 Task: Find Round Trip flight tickets for 1 adult, in Economy from Delhi to Jaipur to travel on 11-Dec-2023. Jaipur to Delhi on 26-Dec-2023. Look for the cheapest flights.
Action: Mouse moved to (273, 271)
Screenshot: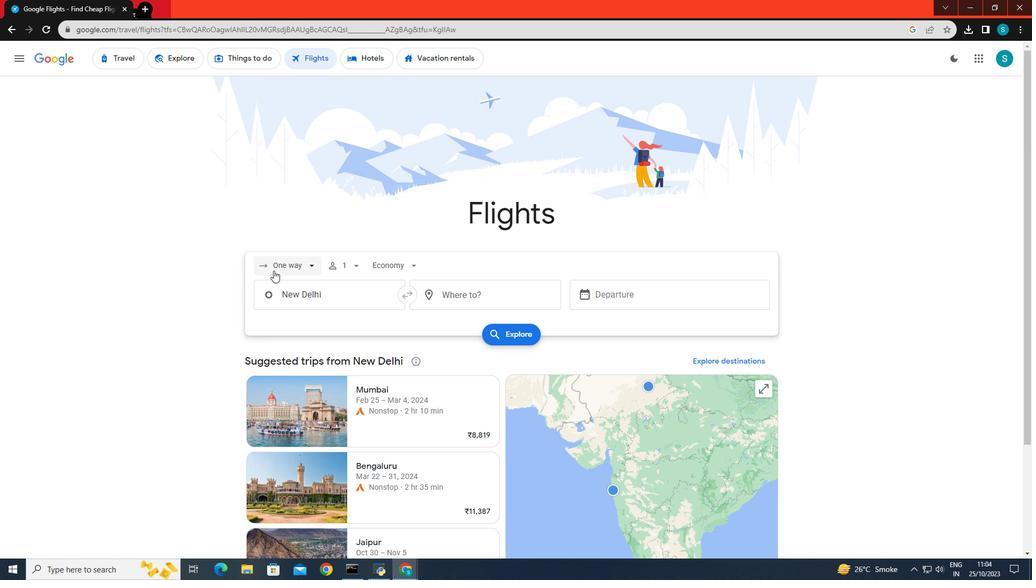 
Action: Mouse pressed left at (273, 271)
Screenshot: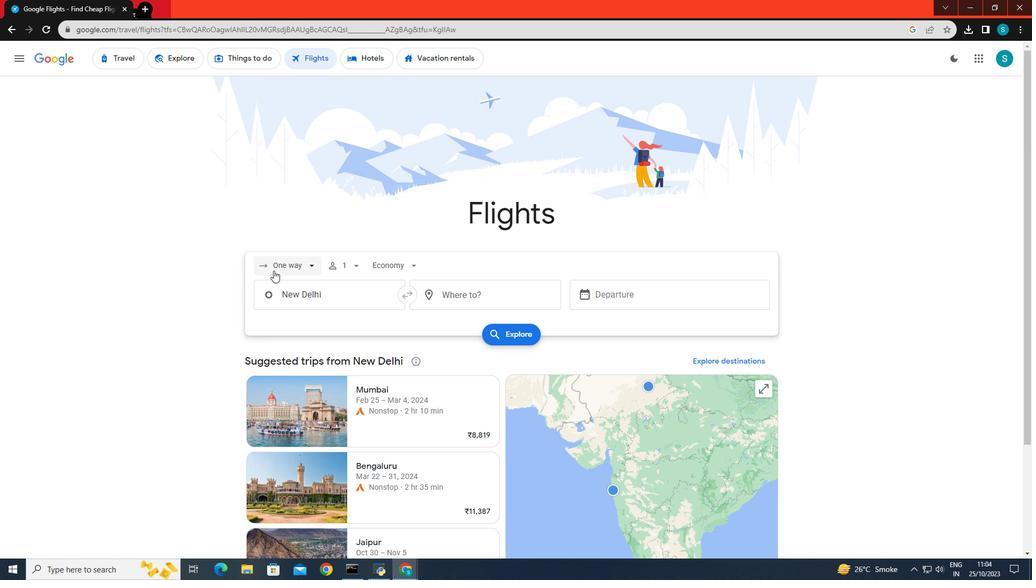 
Action: Mouse moved to (293, 295)
Screenshot: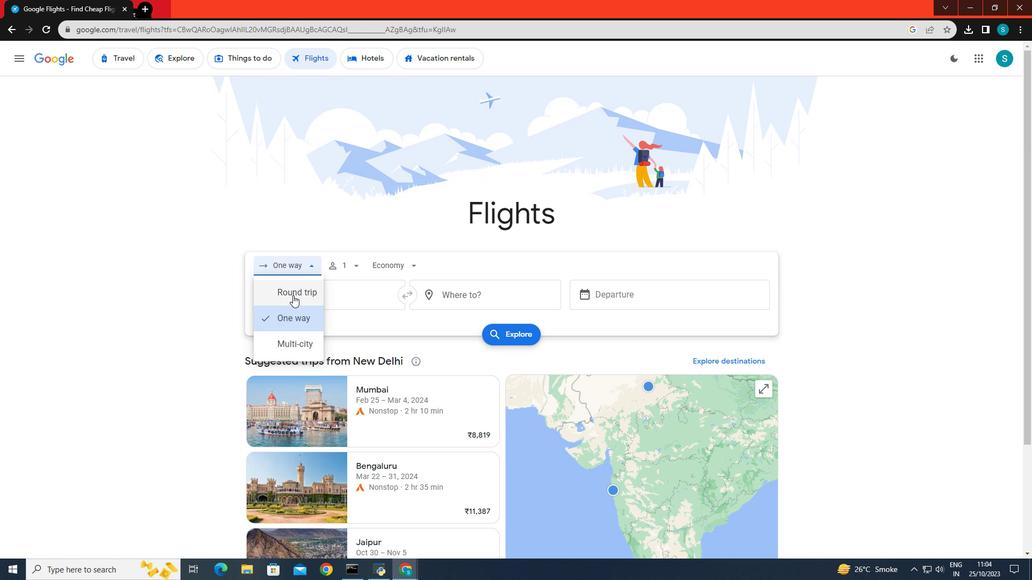 
Action: Mouse pressed left at (293, 295)
Screenshot: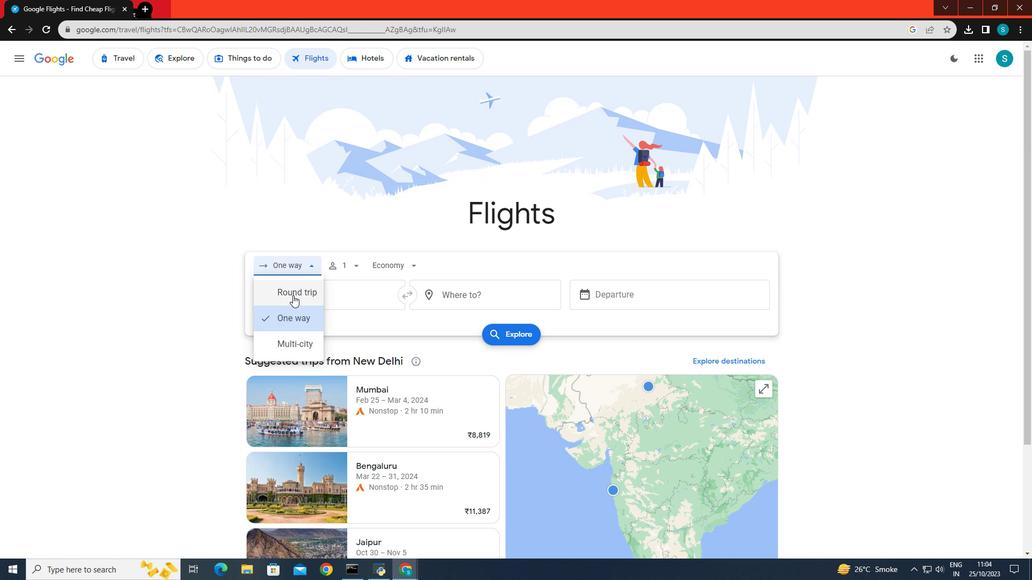 
Action: Mouse moved to (350, 261)
Screenshot: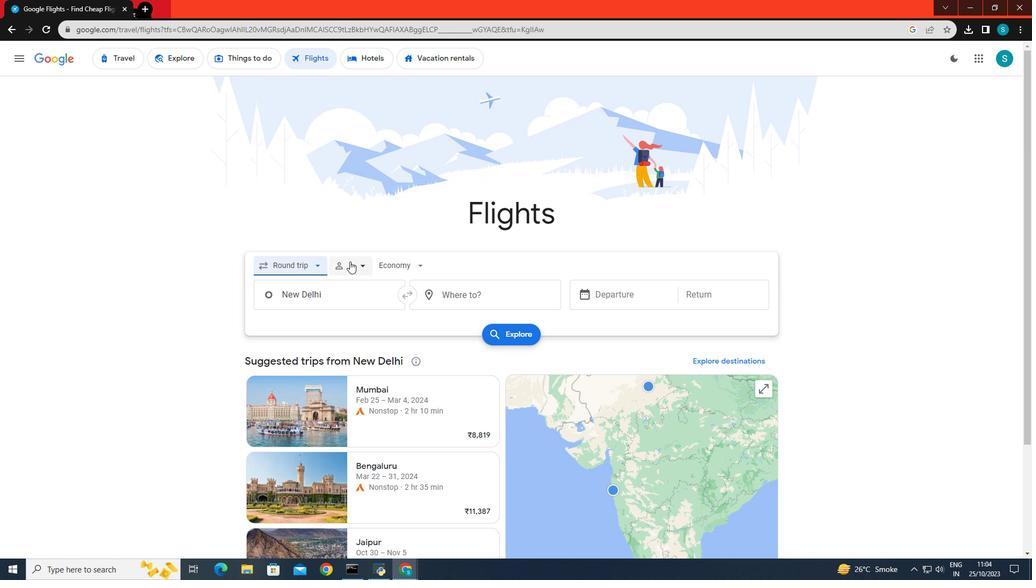 
Action: Mouse pressed left at (350, 261)
Screenshot: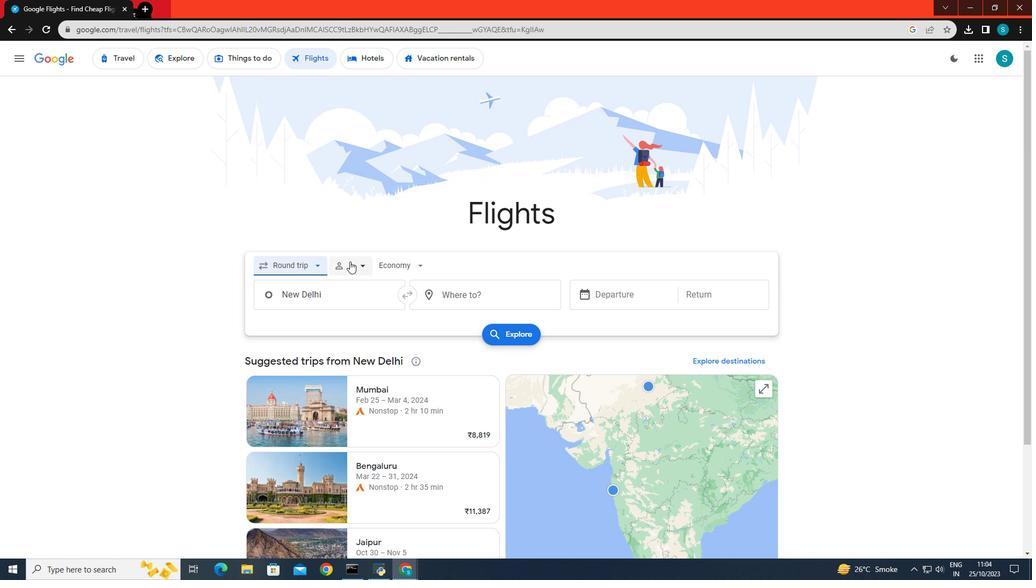 
Action: Mouse moved to (425, 411)
Screenshot: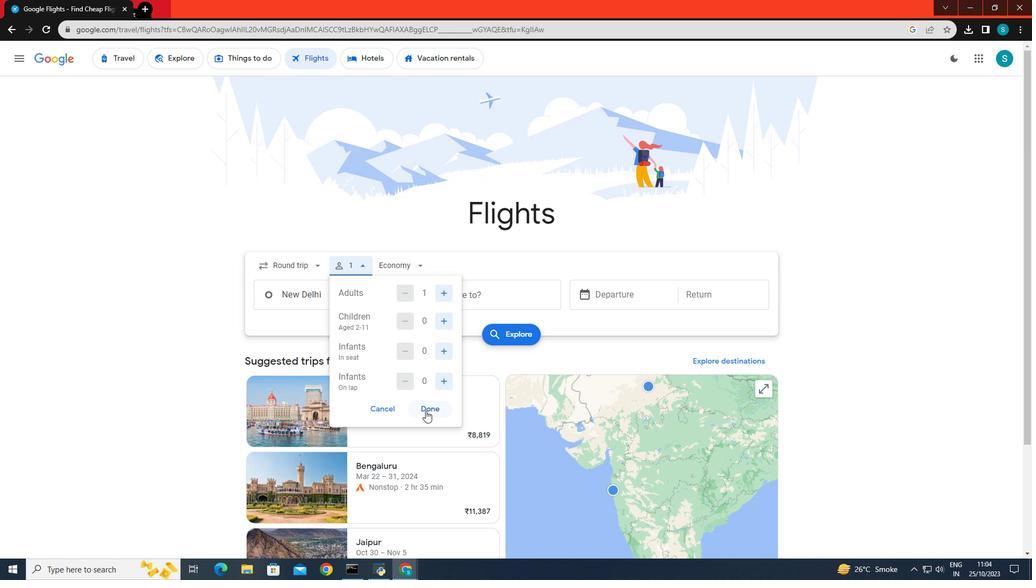 
Action: Mouse pressed left at (425, 411)
Screenshot: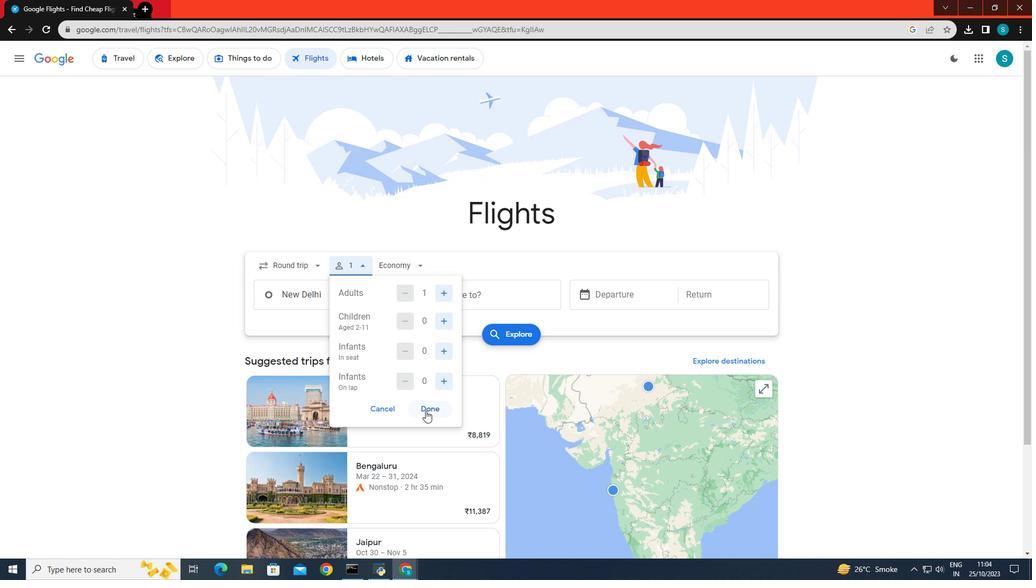 
Action: Mouse moved to (410, 268)
Screenshot: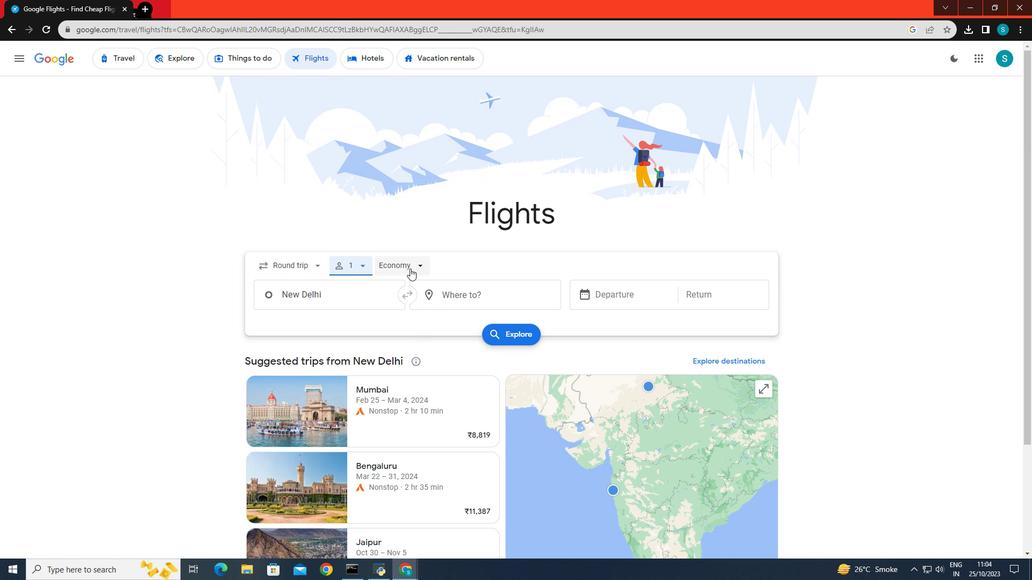 
Action: Mouse pressed left at (410, 268)
Screenshot: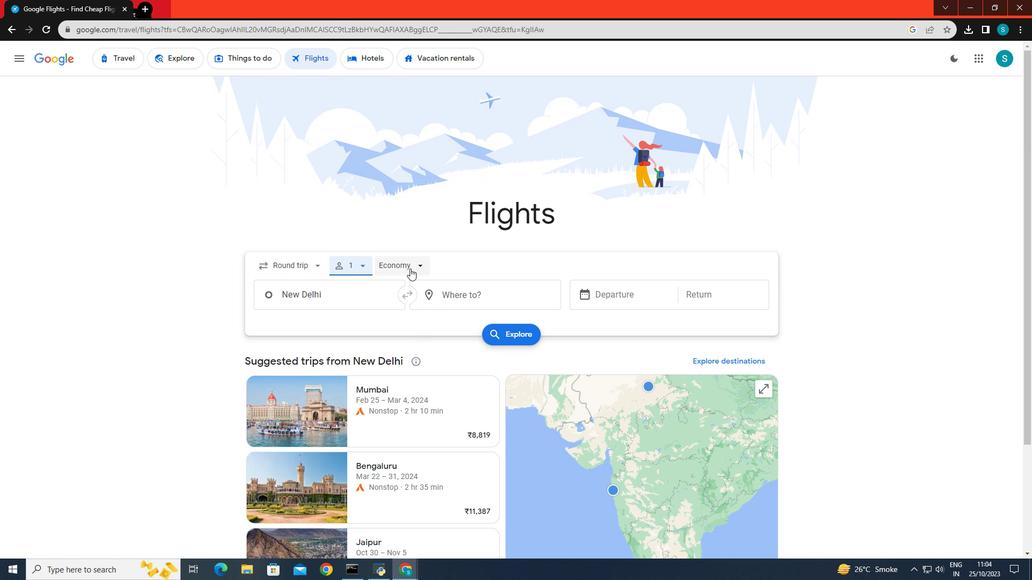 
Action: Mouse moved to (416, 295)
Screenshot: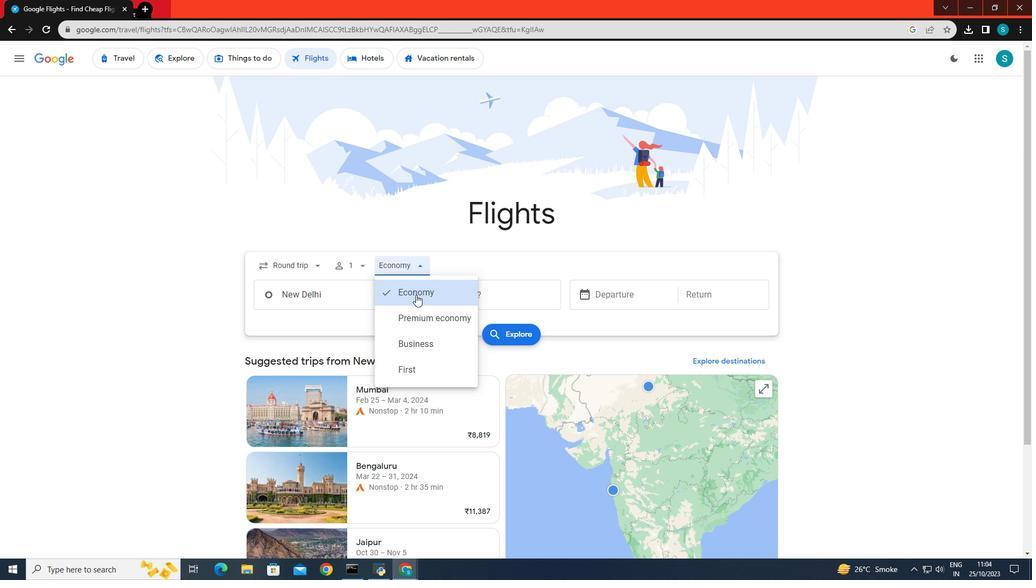 
Action: Mouse pressed left at (416, 295)
Screenshot: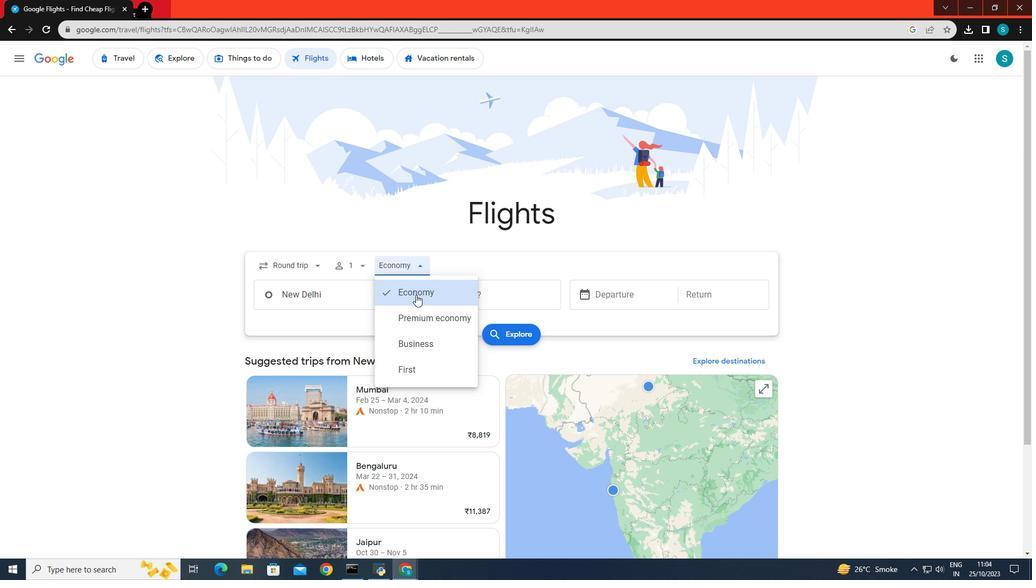 
Action: Mouse moved to (374, 294)
Screenshot: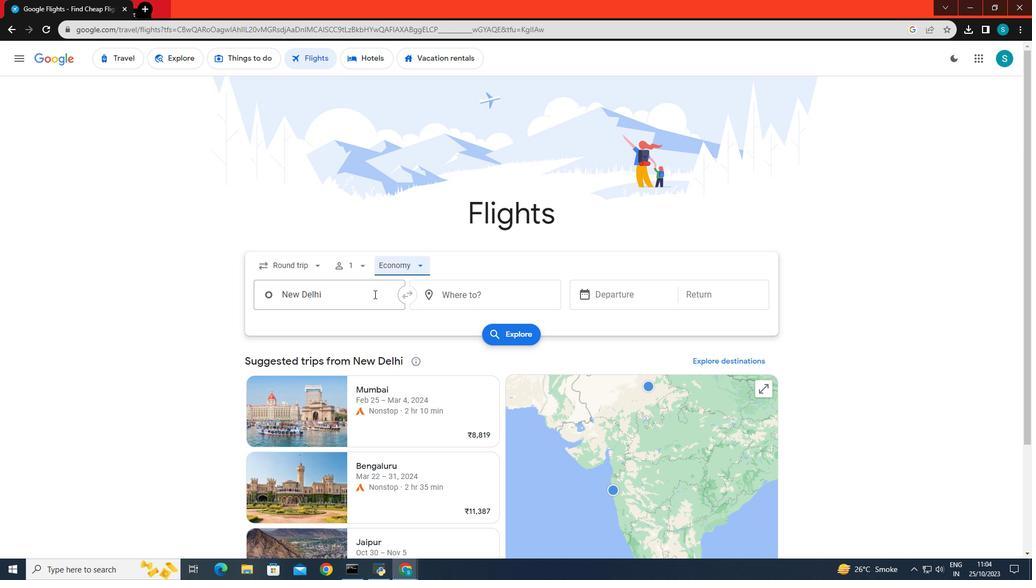 
Action: Mouse pressed left at (374, 294)
Screenshot: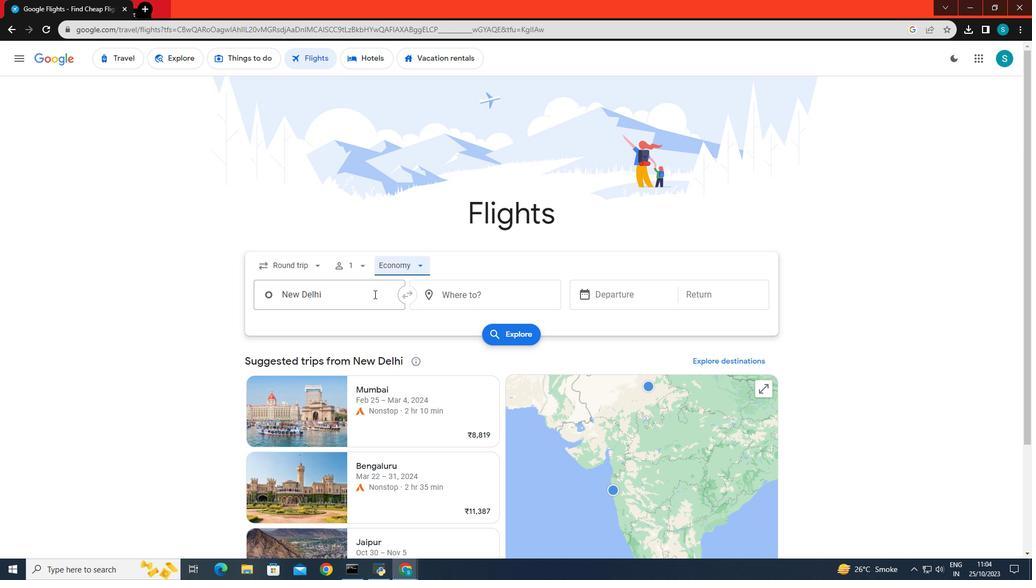 
Action: Key pressed <Key.backspace><Key.caps_lock>D<Key.caps_lock>elhi
Screenshot: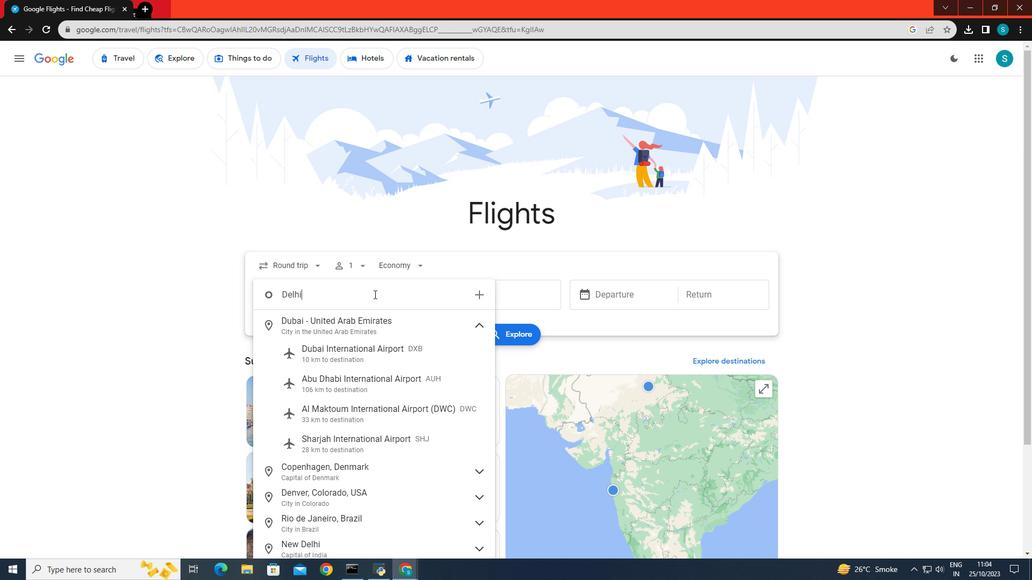 
Action: Mouse moved to (385, 358)
Screenshot: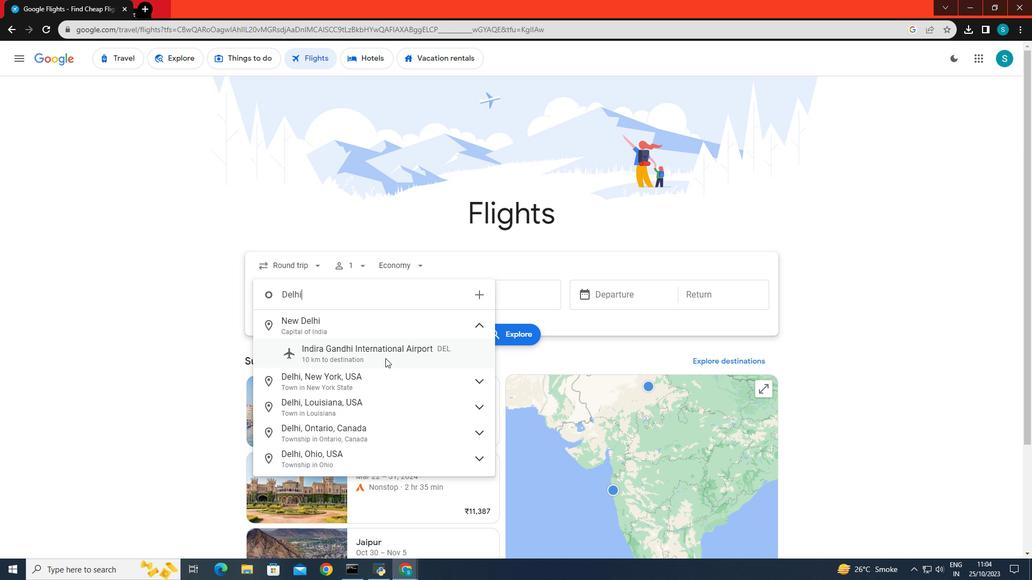 
Action: Mouse pressed left at (385, 358)
Screenshot: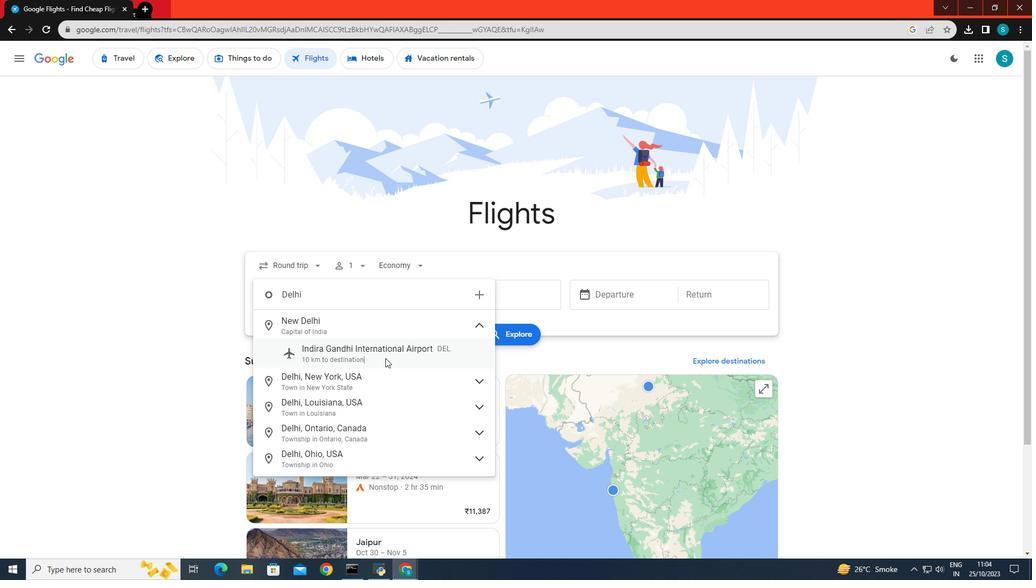 
Action: Mouse moved to (463, 291)
Screenshot: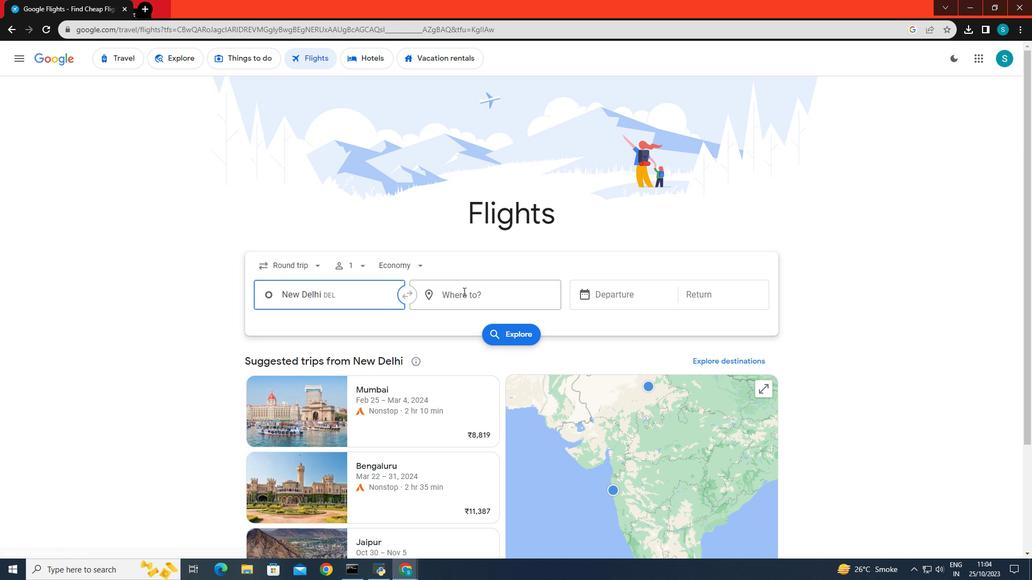 
Action: Mouse pressed left at (463, 291)
Screenshot: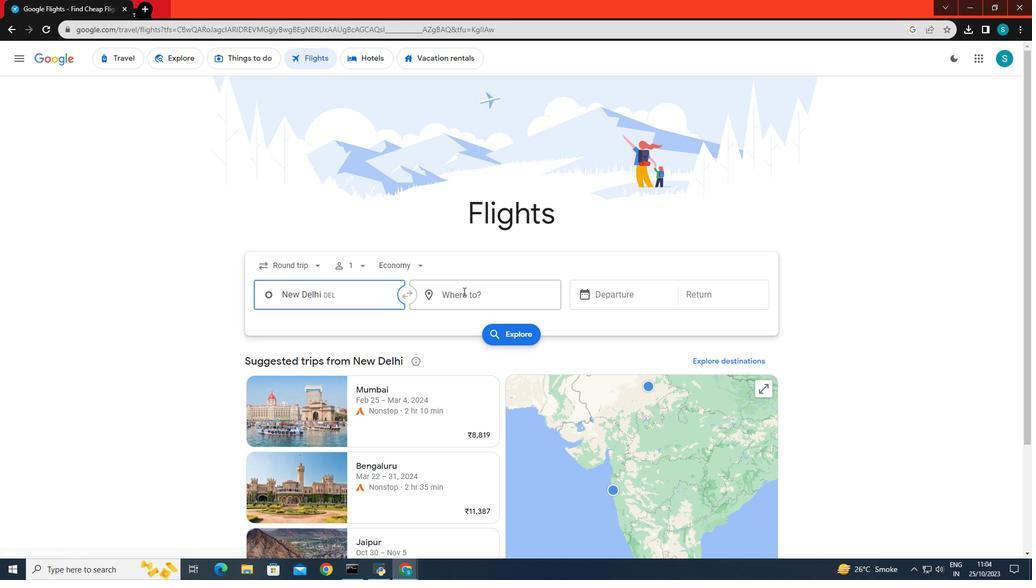 
Action: Key pressed <Key.caps_lock>J<Key.caps_lock>aipur
Screenshot: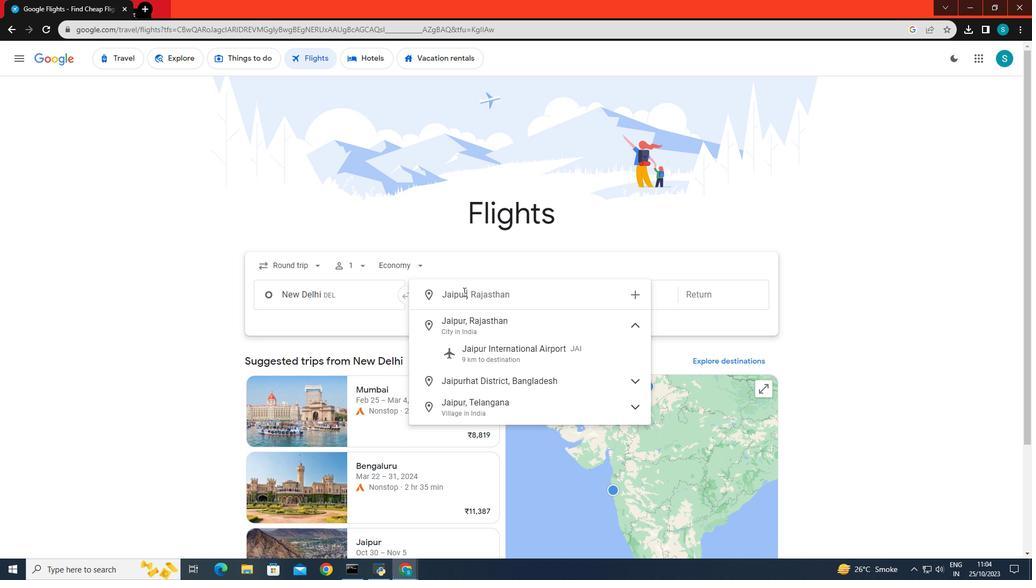 
Action: Mouse moved to (476, 351)
Screenshot: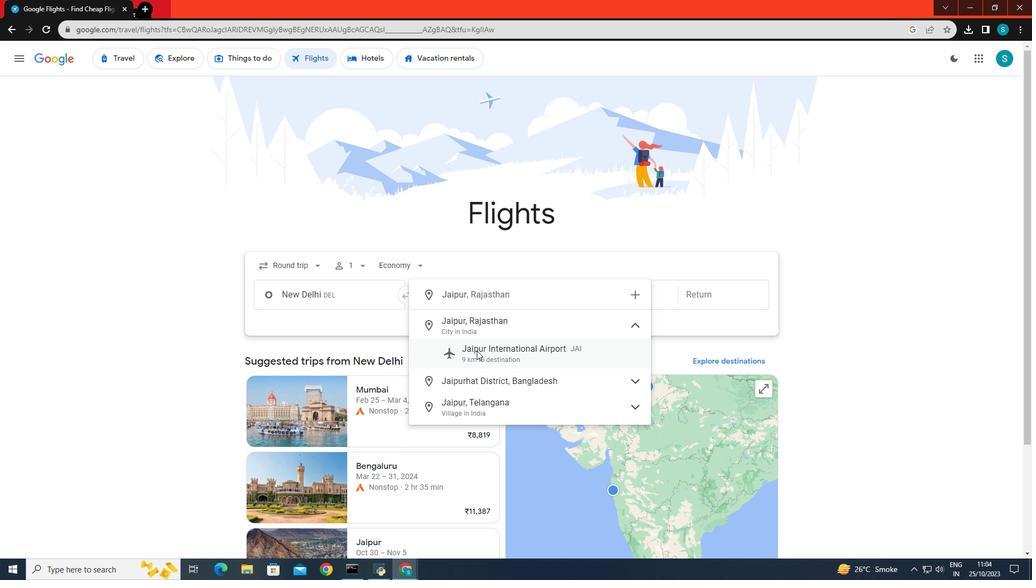 
Action: Mouse pressed left at (476, 351)
Screenshot: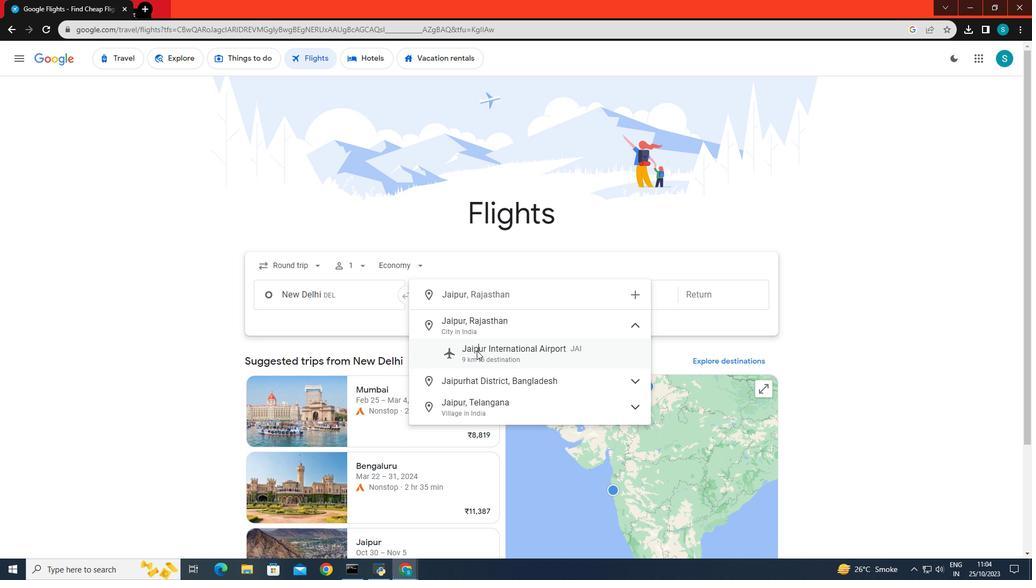 
Action: Mouse moved to (610, 293)
Screenshot: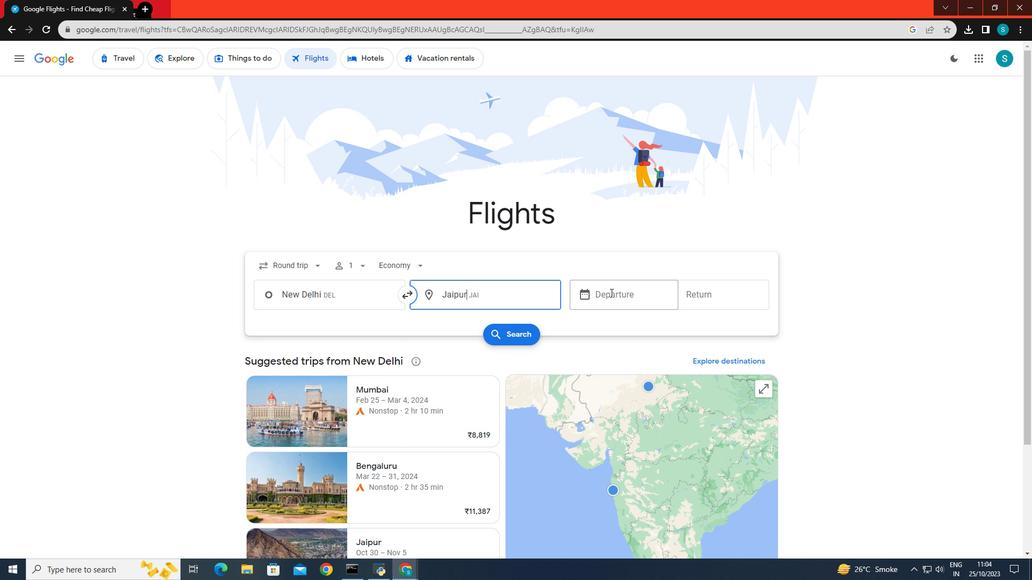 
Action: Mouse pressed left at (610, 293)
Screenshot: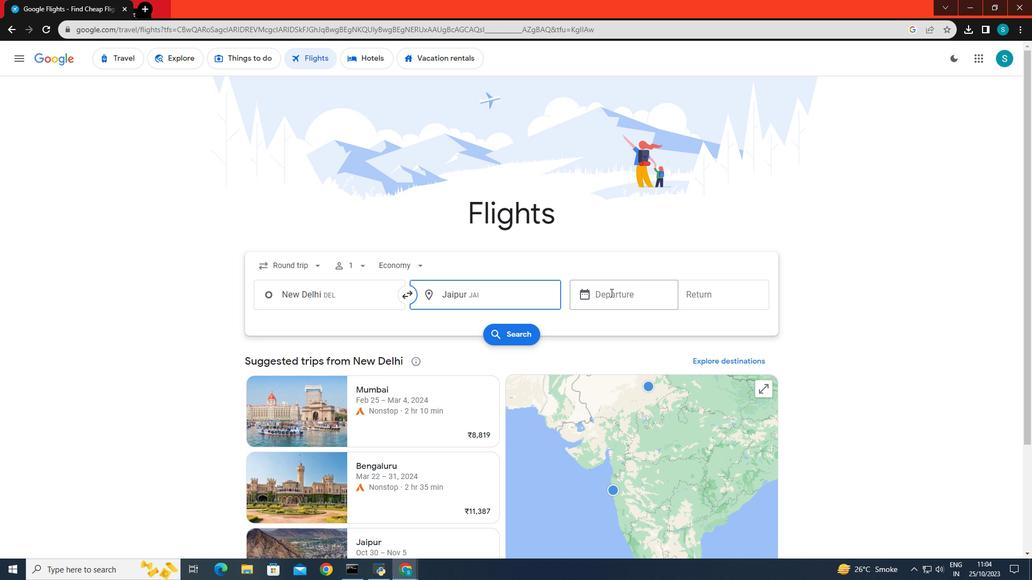 
Action: Mouse moved to (773, 410)
Screenshot: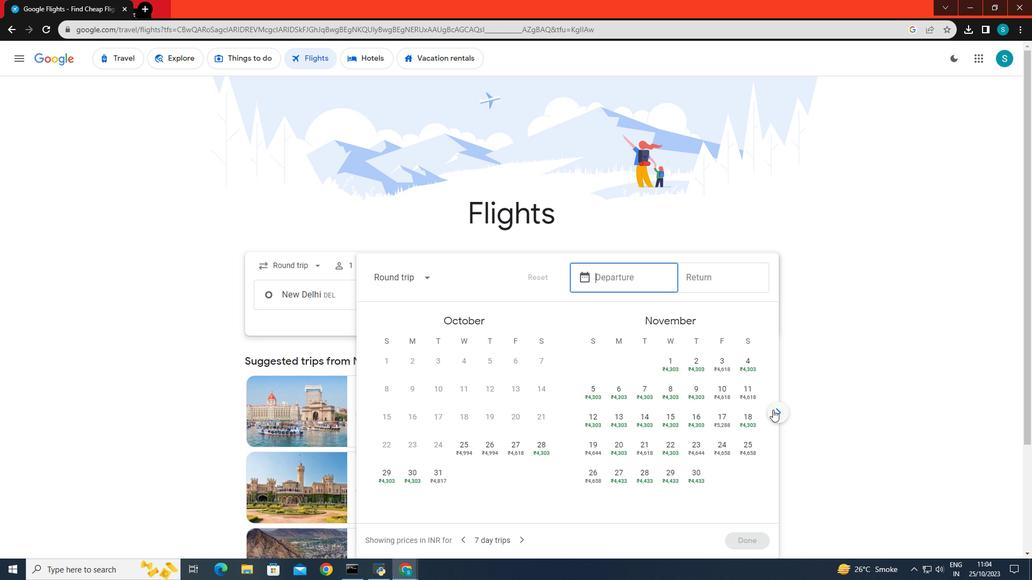 
Action: Mouse pressed left at (773, 410)
Screenshot: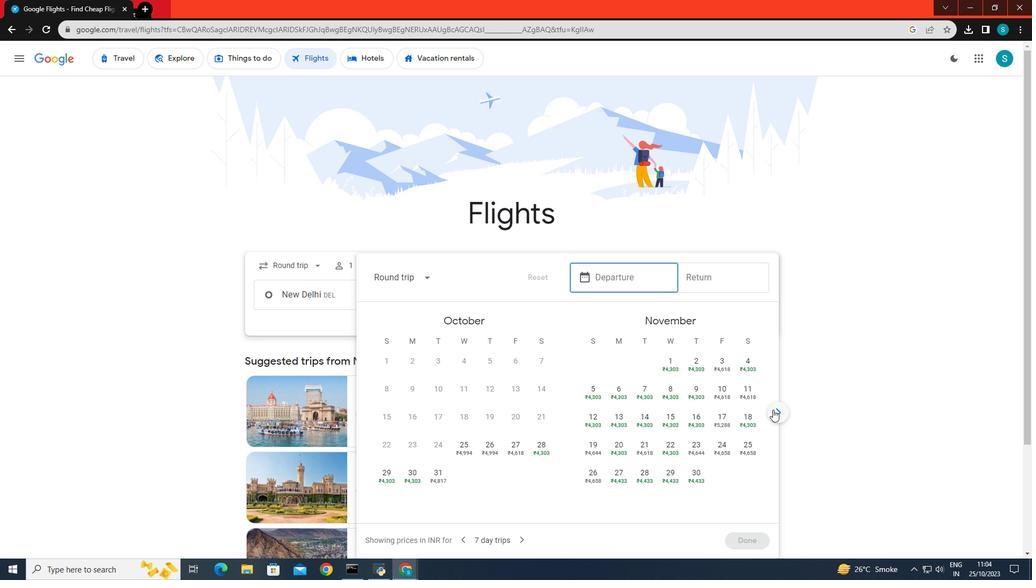 
Action: Mouse moved to (614, 424)
Screenshot: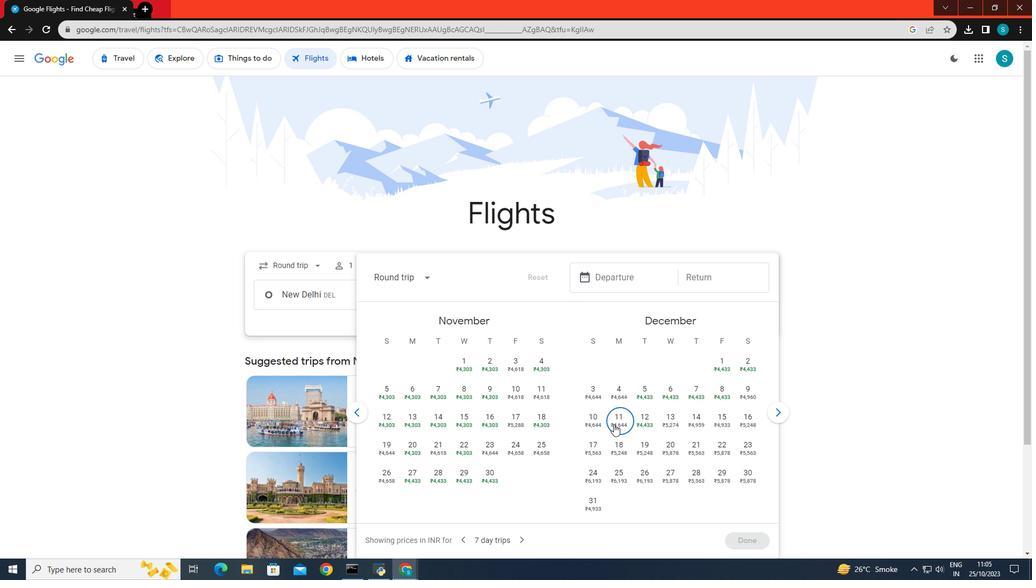 
Action: Mouse pressed left at (614, 424)
Screenshot: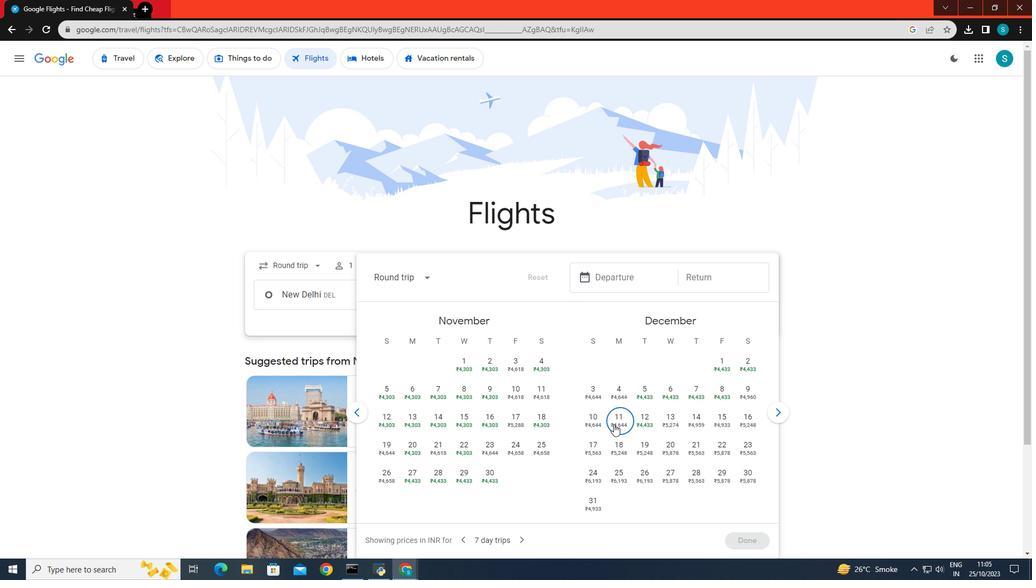 
Action: Mouse moved to (643, 478)
Screenshot: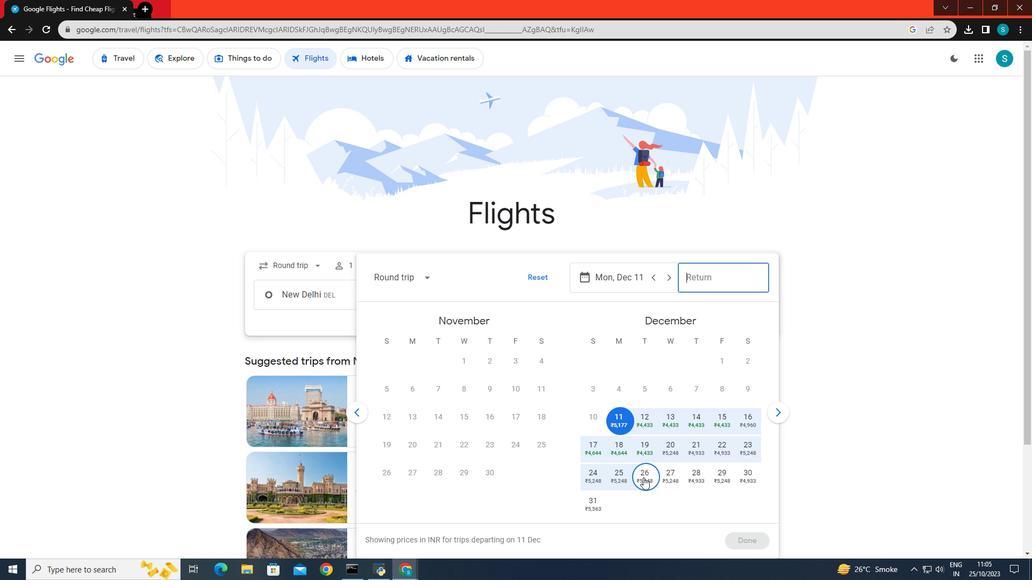 
Action: Mouse pressed left at (643, 478)
Screenshot: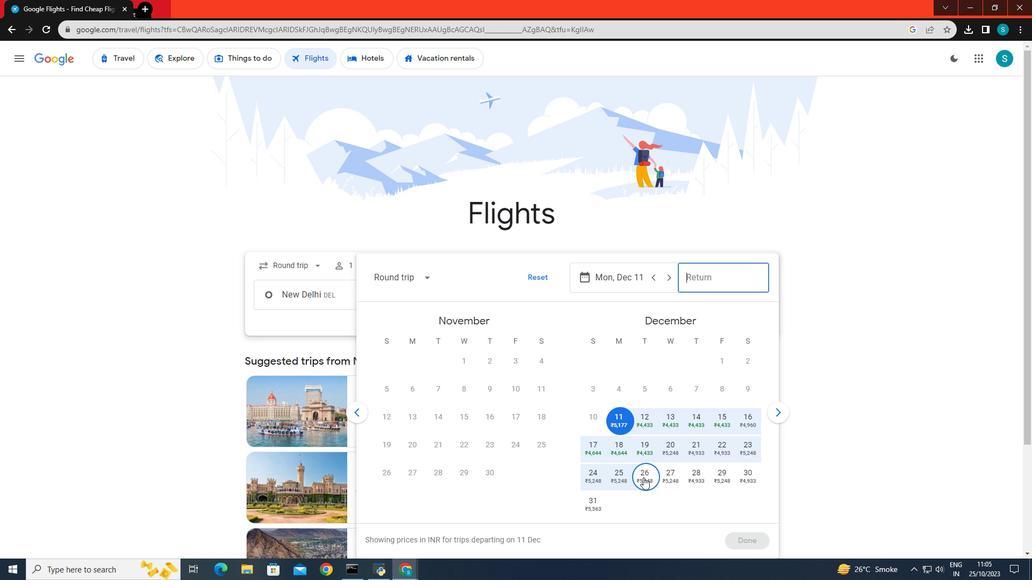 
Action: Mouse moved to (750, 536)
Screenshot: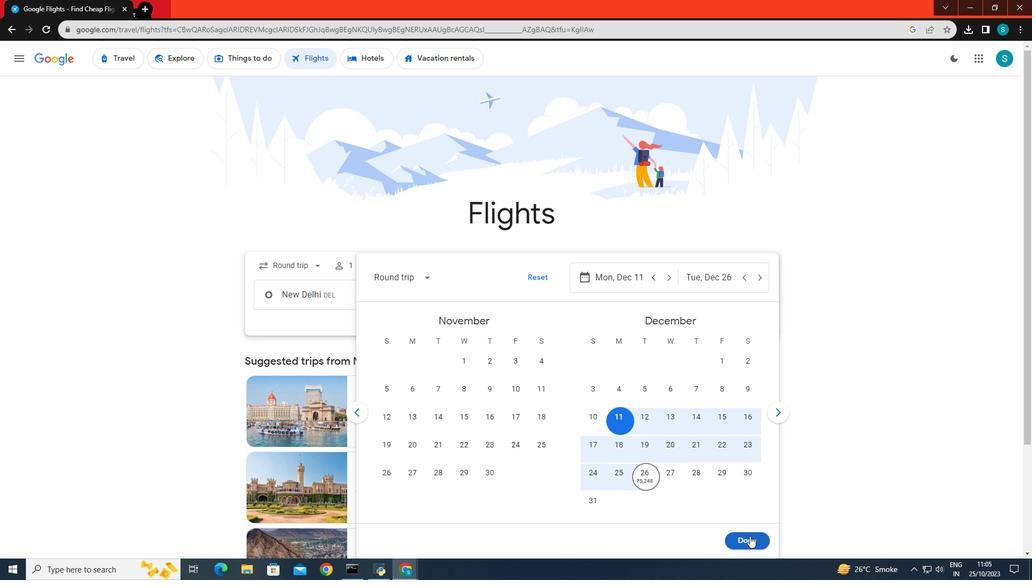
Action: Mouse pressed left at (750, 536)
Screenshot: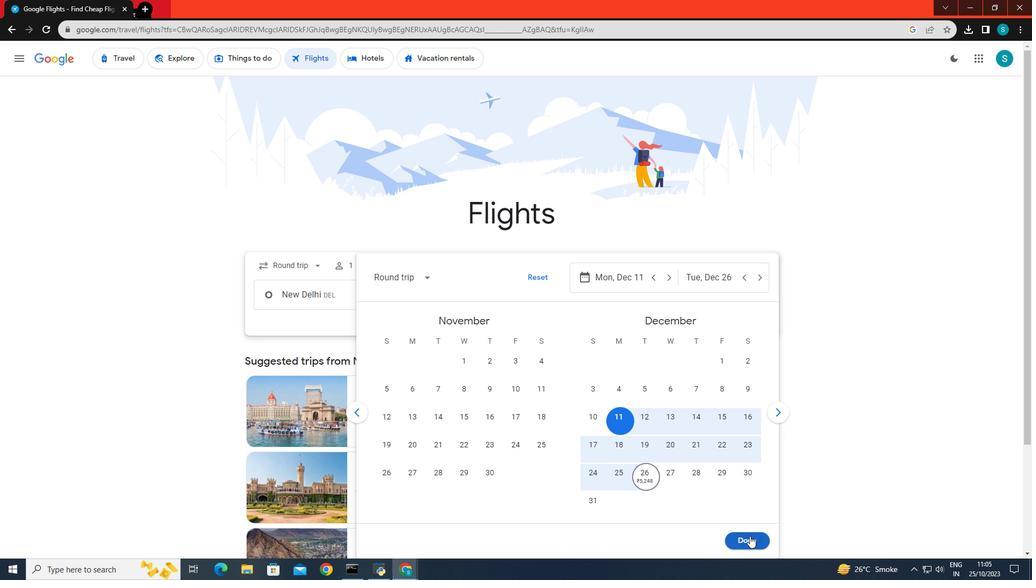 
Action: Mouse moved to (516, 336)
Screenshot: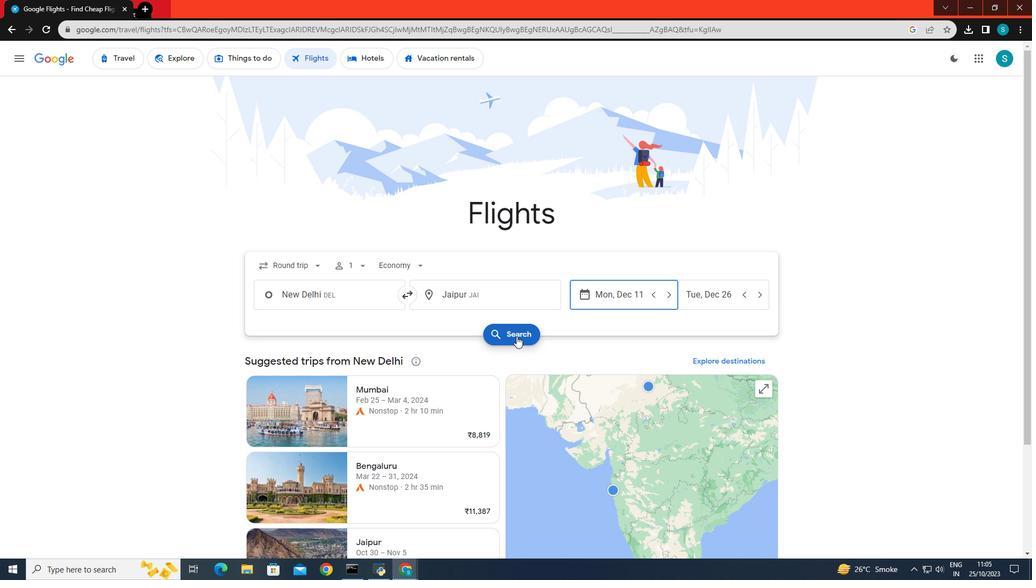 
Action: Mouse pressed left at (516, 336)
Screenshot: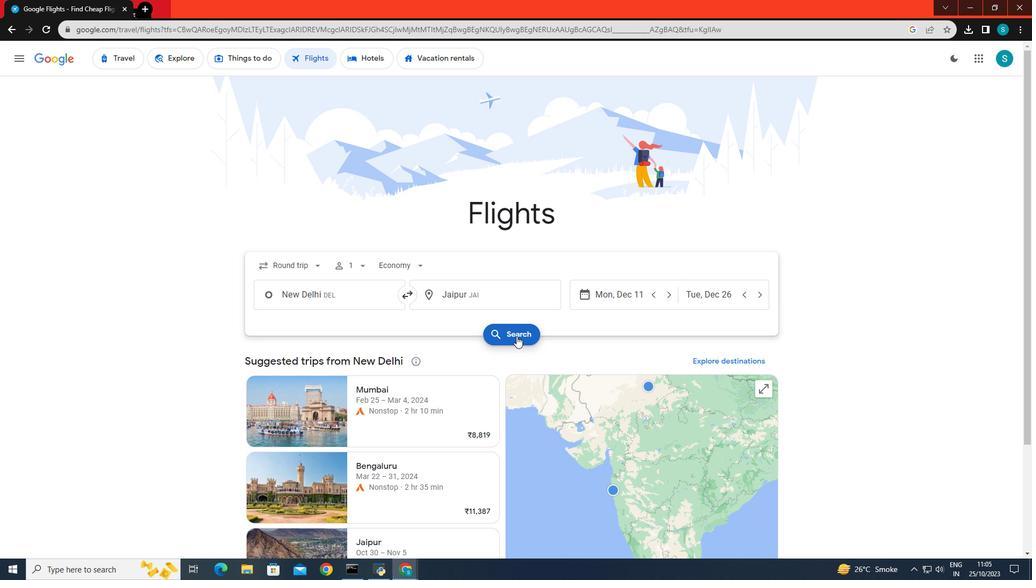 
Action: Mouse moved to (721, 284)
Screenshot: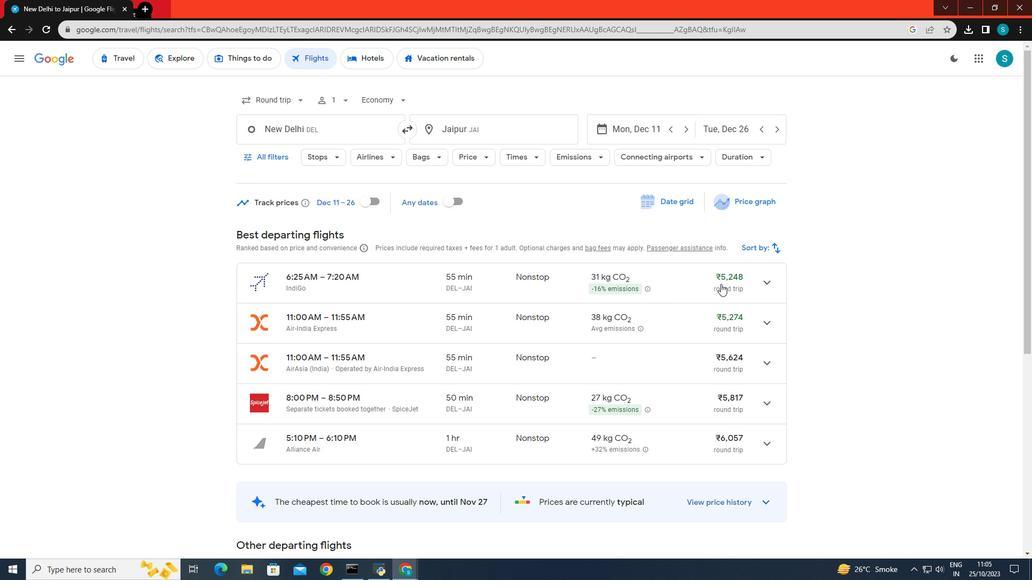 
Action: Mouse scrolled (721, 284) with delta (0, 0)
Screenshot: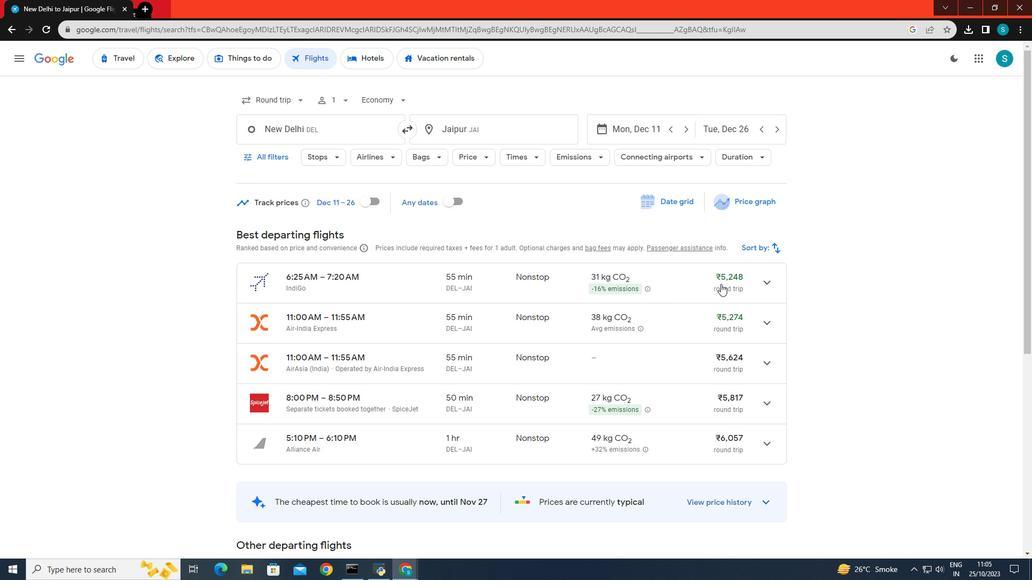 
Action: Mouse moved to (781, 249)
Screenshot: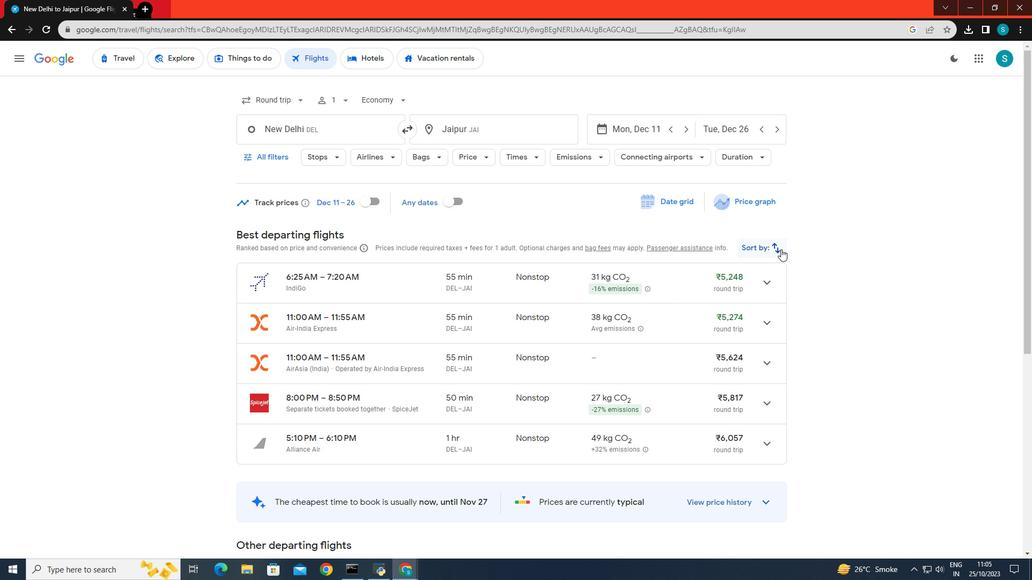 
Action: Mouse pressed left at (781, 249)
Screenshot: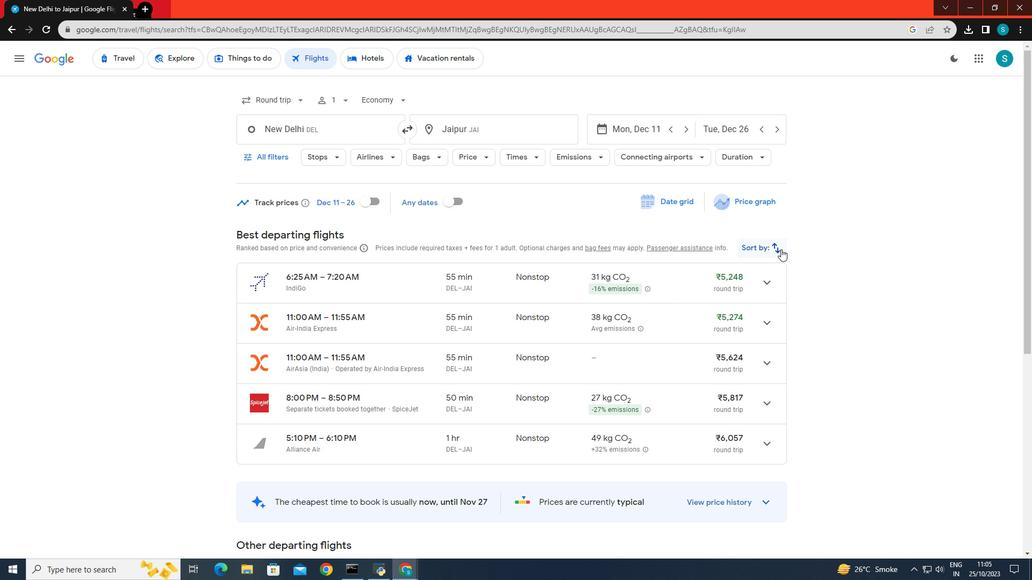 
Action: Mouse moved to (732, 301)
Screenshot: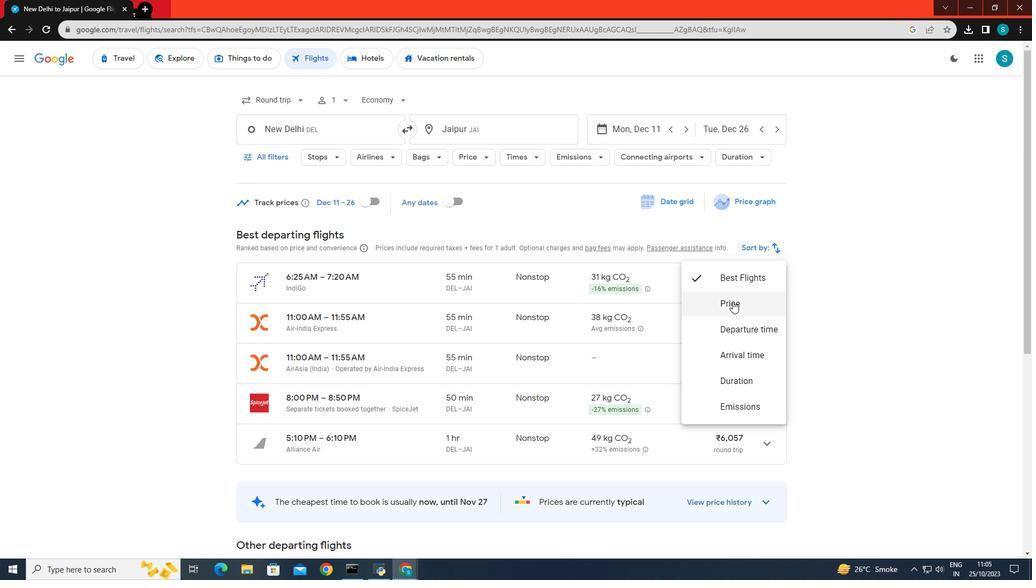 
Action: Mouse pressed left at (732, 301)
Screenshot: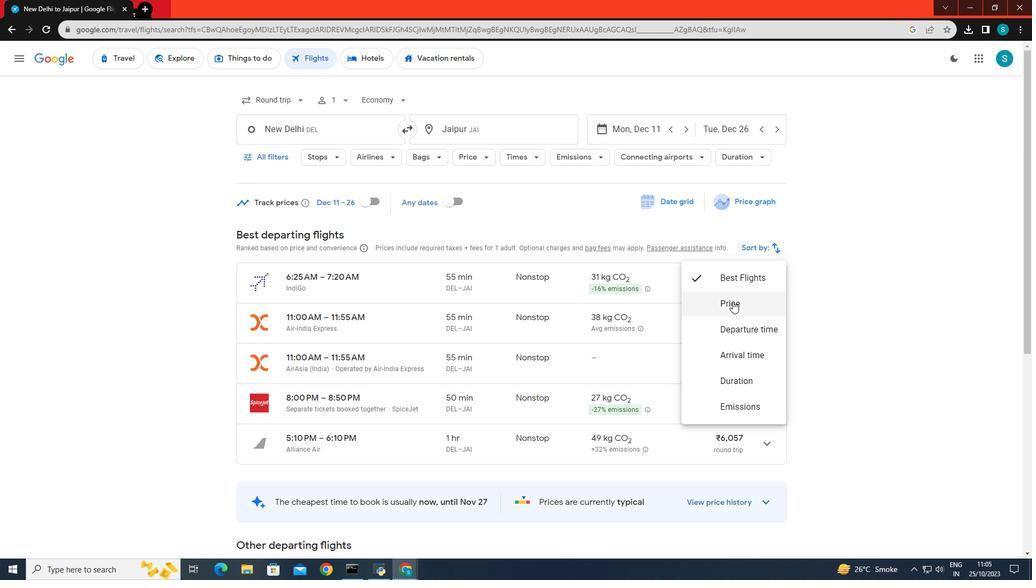 
Action: Mouse moved to (724, 345)
Screenshot: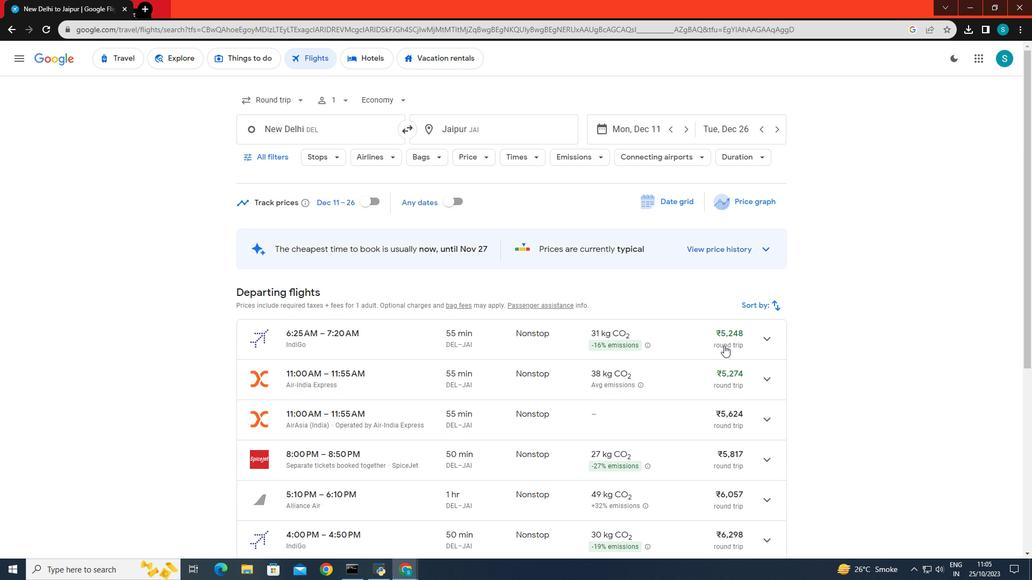 
